 Task: Add a dependency to the task Create automated testing scripts for the app , the existing task  Implement payment gateway integration for the app in the project TreatWorks.
Action: Mouse moved to (504, 548)
Screenshot: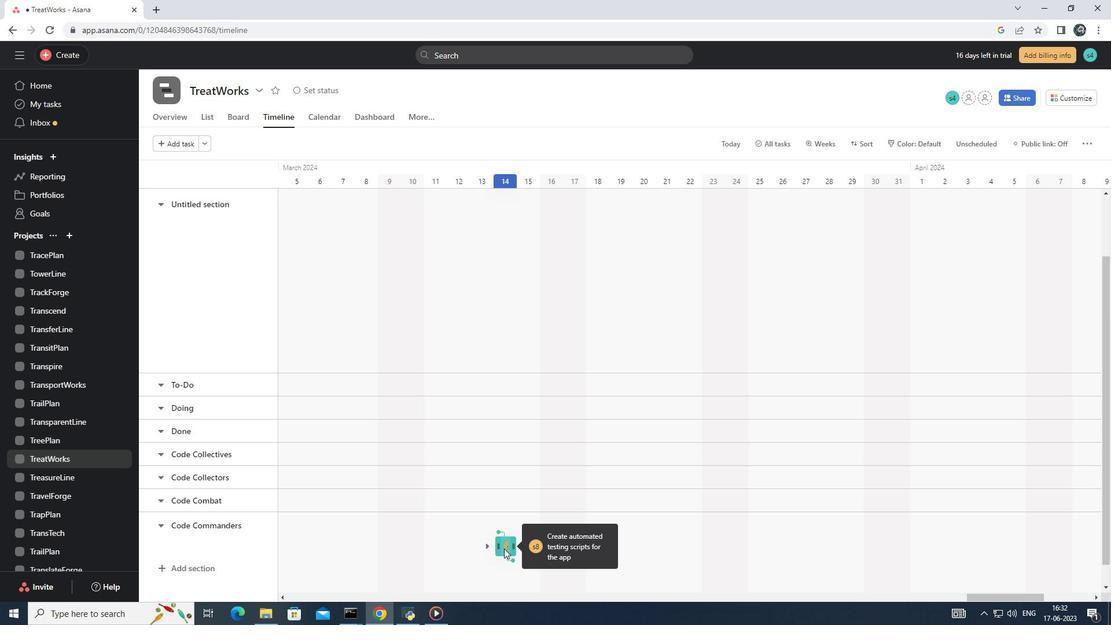 
Action: Mouse pressed left at (504, 548)
Screenshot: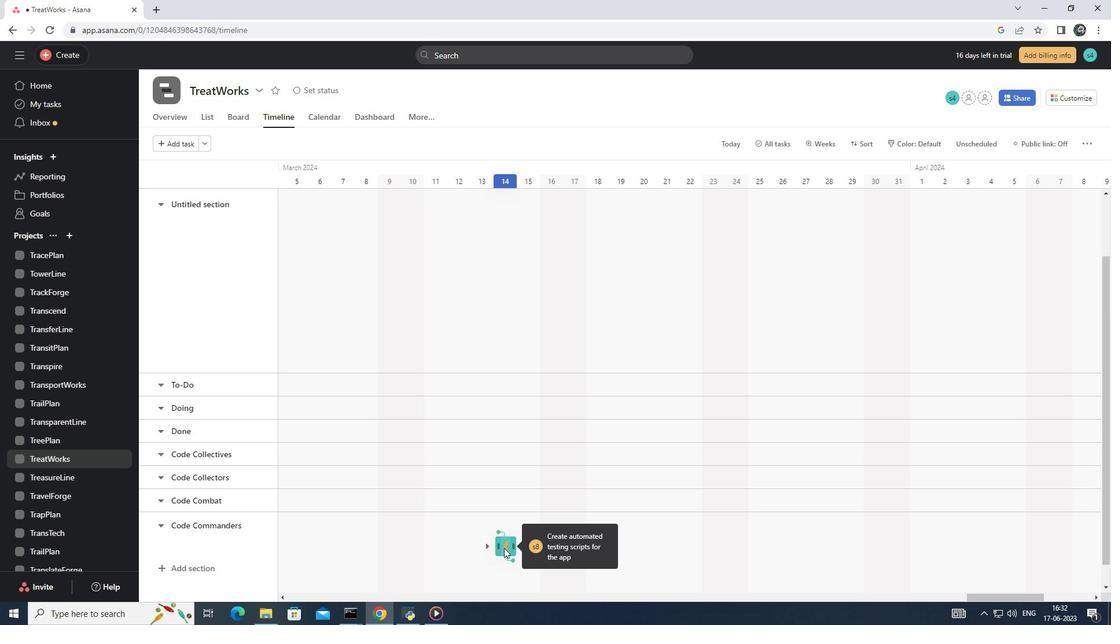 
Action: Mouse moved to (832, 294)
Screenshot: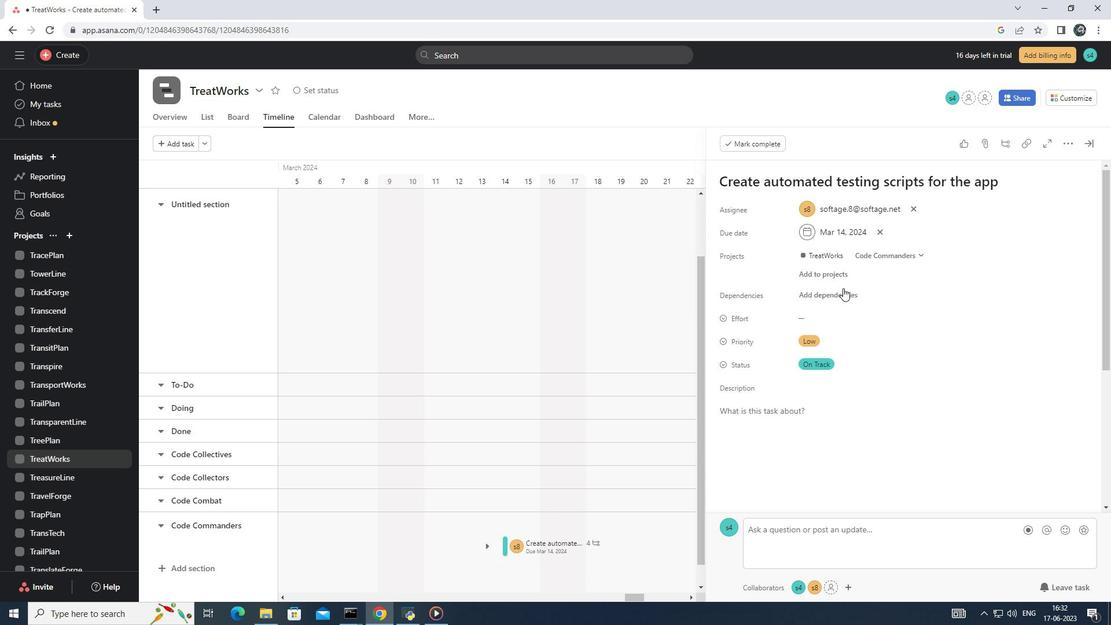 
Action: Mouse pressed left at (832, 294)
Screenshot: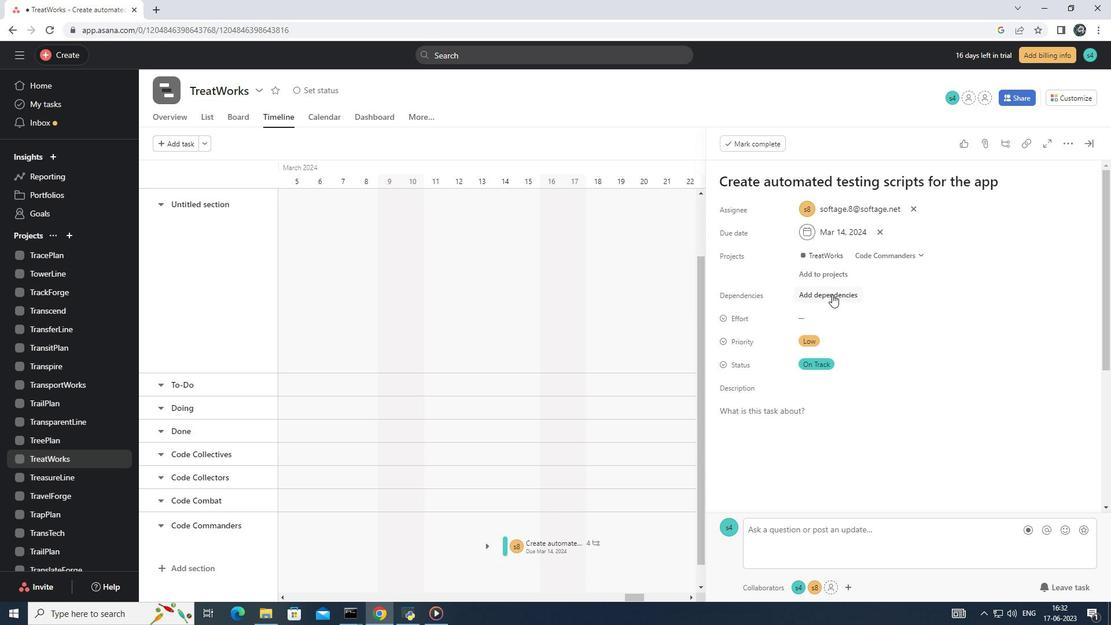 
Action: Mouse moved to (886, 339)
Screenshot: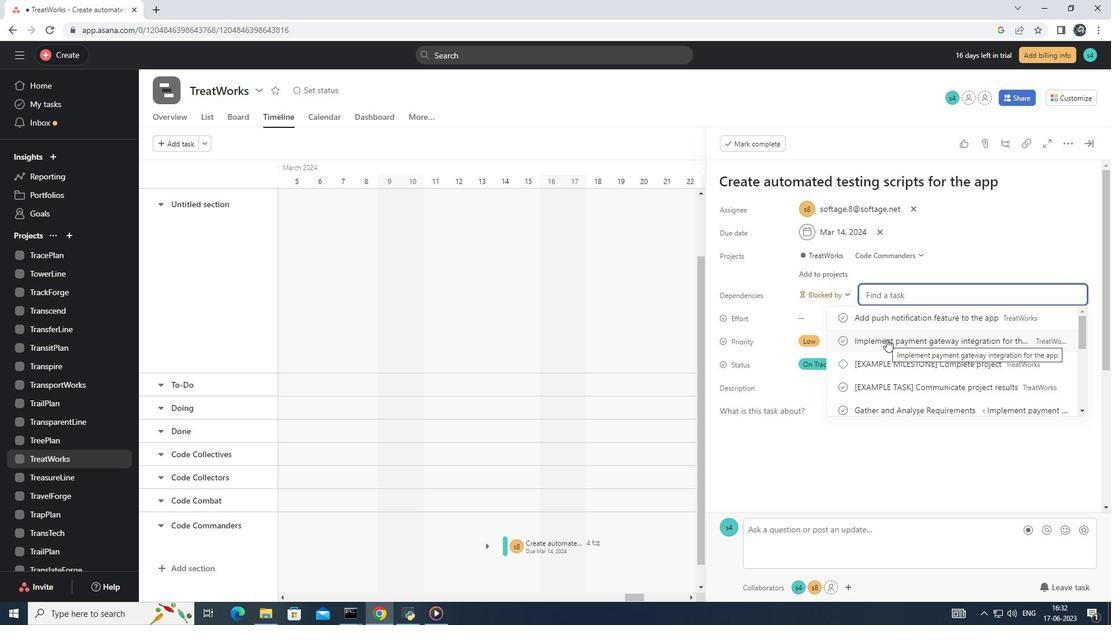 
Action: Mouse pressed left at (886, 339)
Screenshot: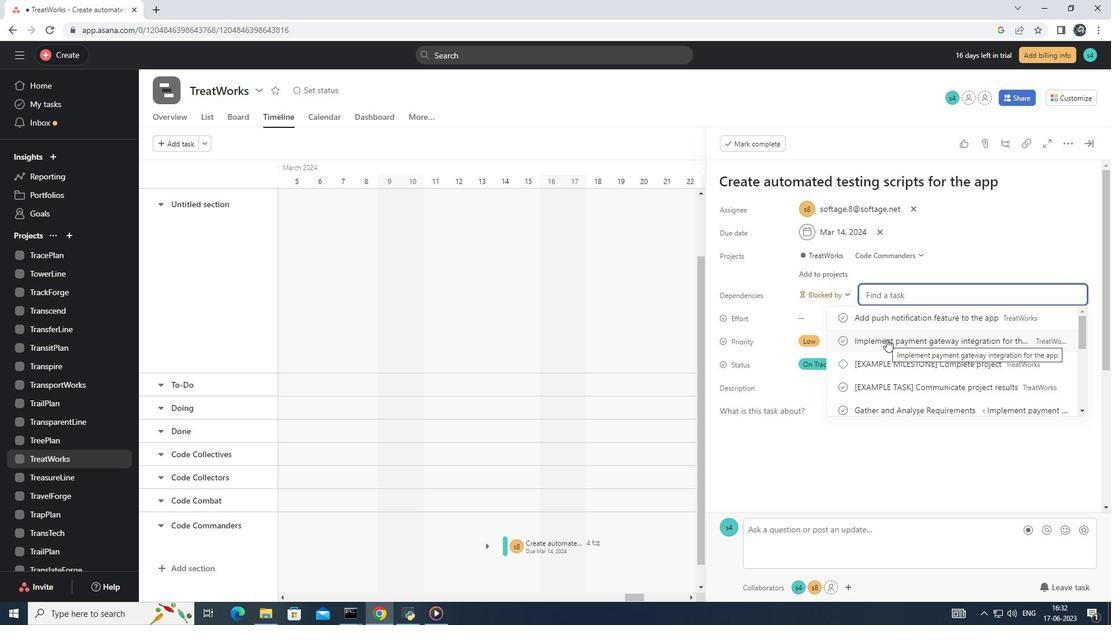 
Action: Mouse moved to (876, 346)
Screenshot: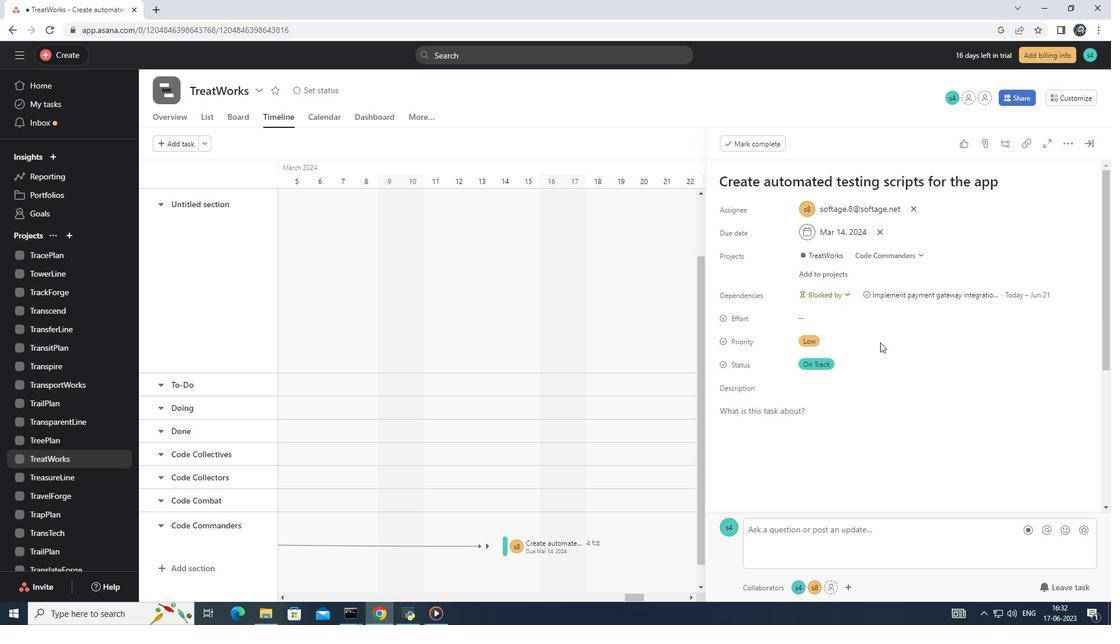 
